 Task: Reply to email with the signature Donna Thompson with the subject 'Request for a performance review' from softage.1@softage.net with the message 'Please let me know if there are any concerns regarding the project budget.' with CC to softage.7@softage.net with an attached document Employee_contract.pdf
Action: Mouse moved to (833, 194)
Screenshot: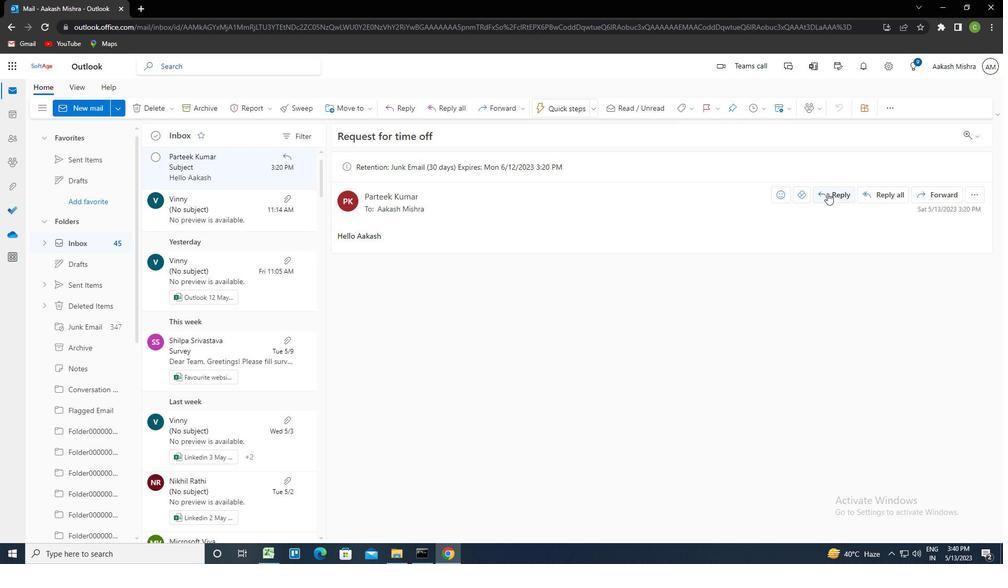 
Action: Mouse pressed left at (833, 194)
Screenshot: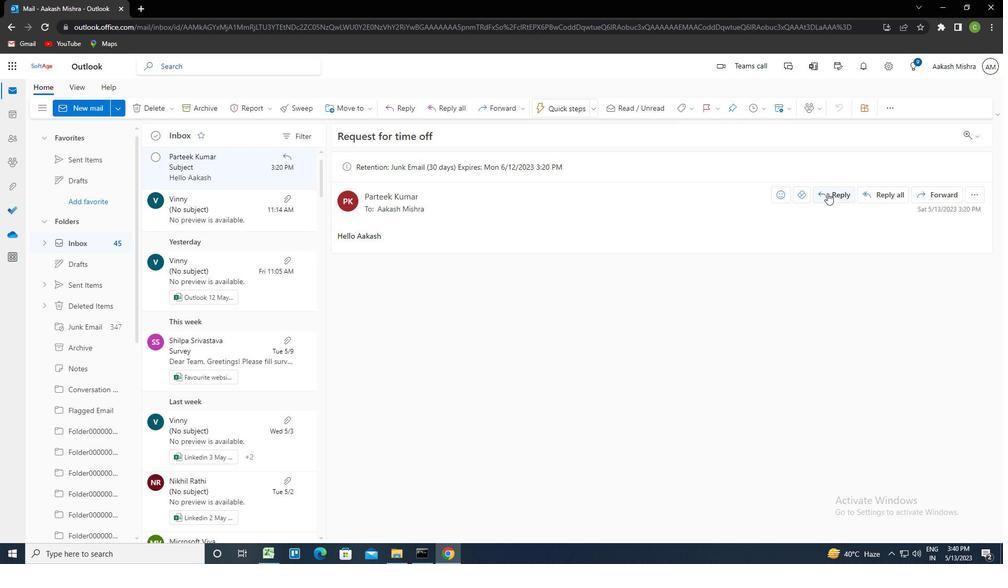 
Action: Mouse moved to (685, 107)
Screenshot: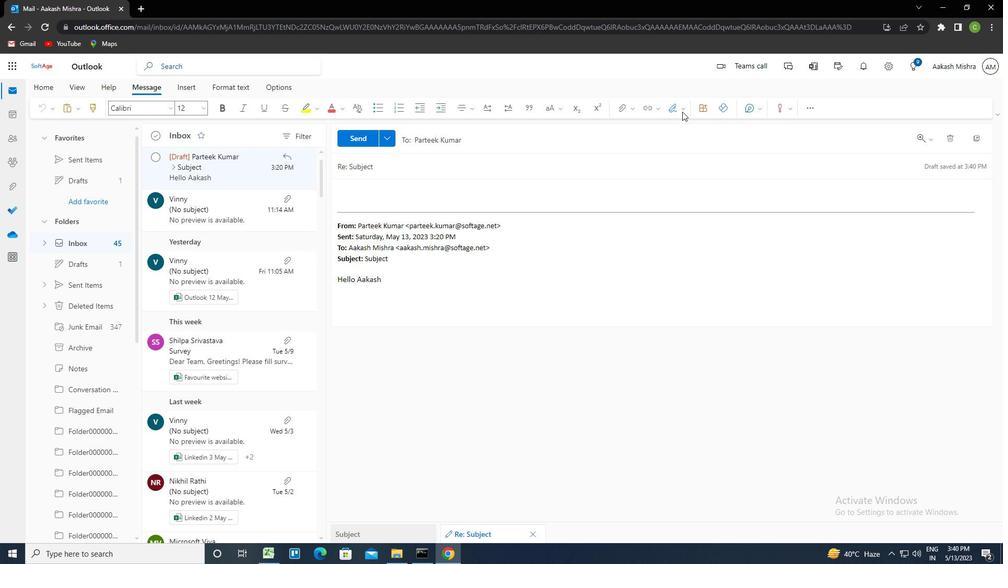
Action: Mouse pressed left at (685, 107)
Screenshot: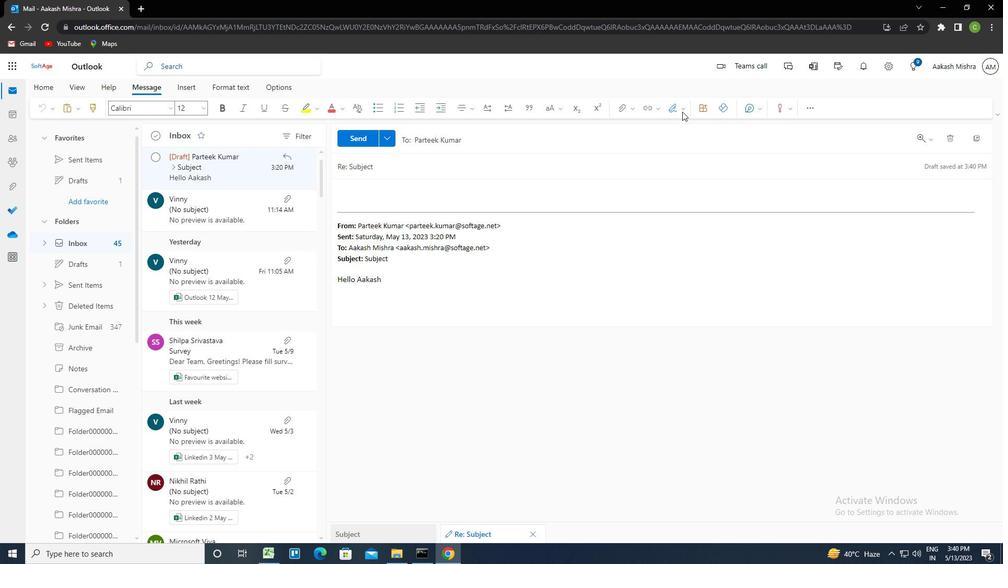 
Action: Mouse moved to (659, 152)
Screenshot: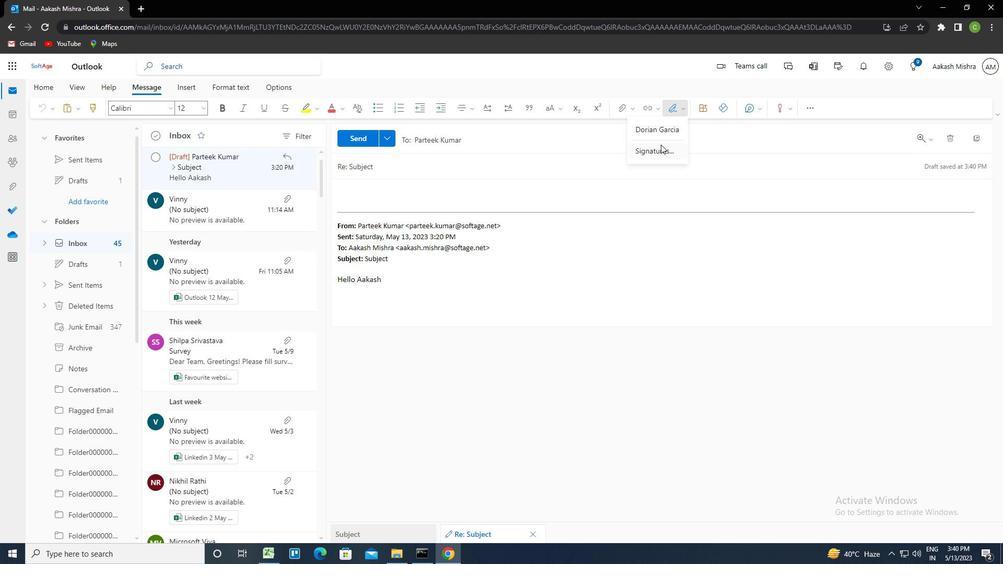
Action: Mouse pressed left at (659, 152)
Screenshot: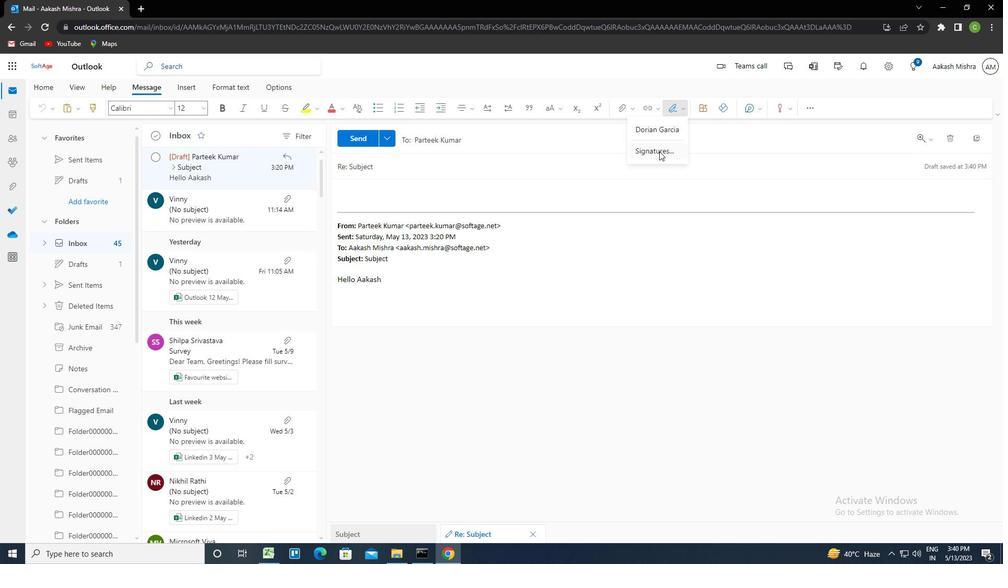 
Action: Mouse moved to (718, 193)
Screenshot: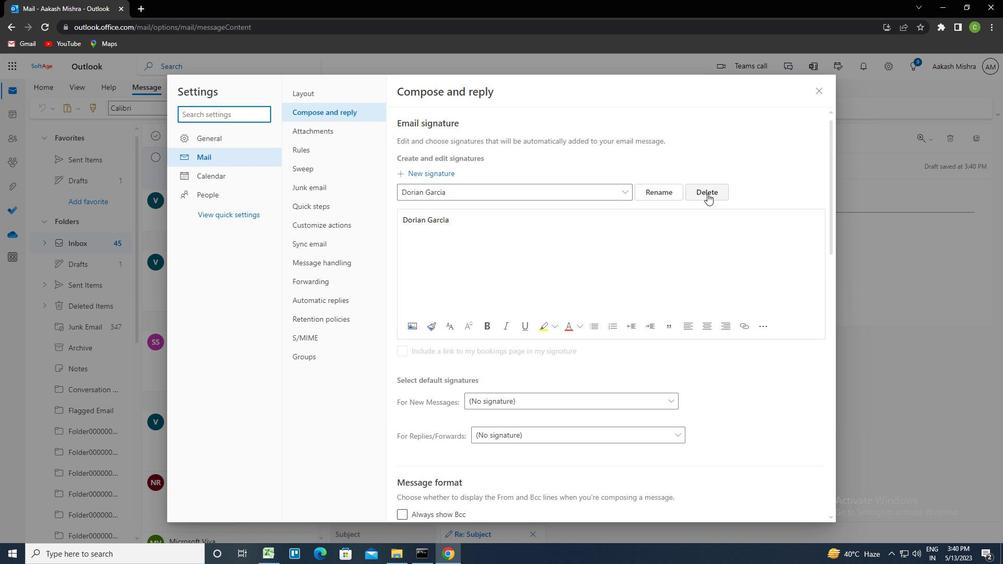 
Action: Mouse pressed left at (718, 193)
Screenshot: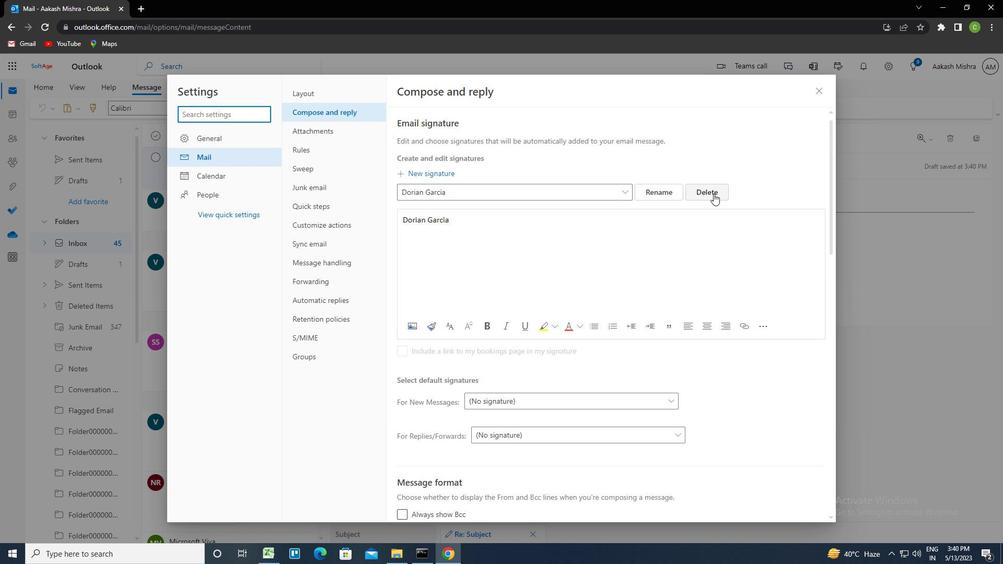 
Action: Mouse moved to (561, 191)
Screenshot: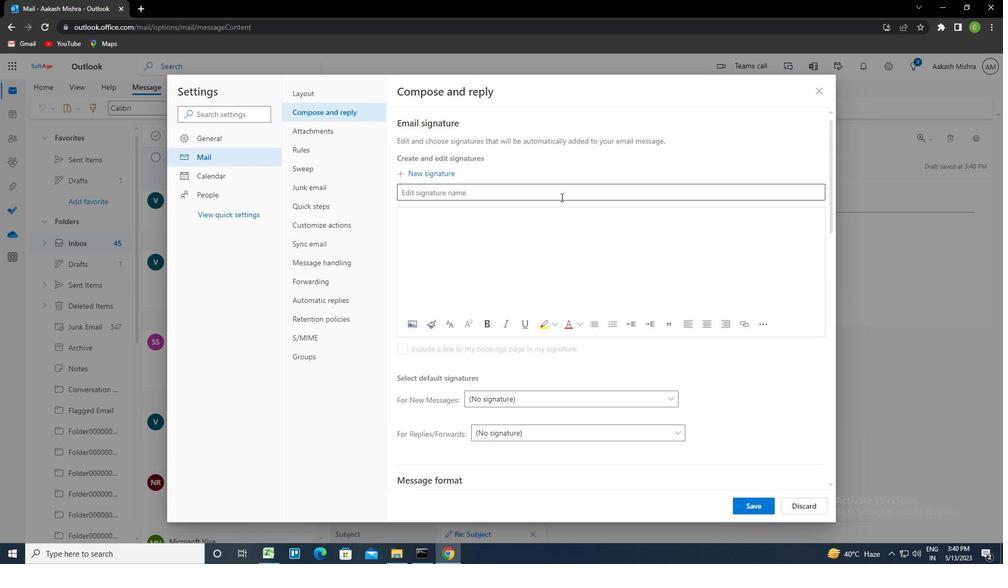 
Action: Mouse pressed left at (561, 191)
Screenshot: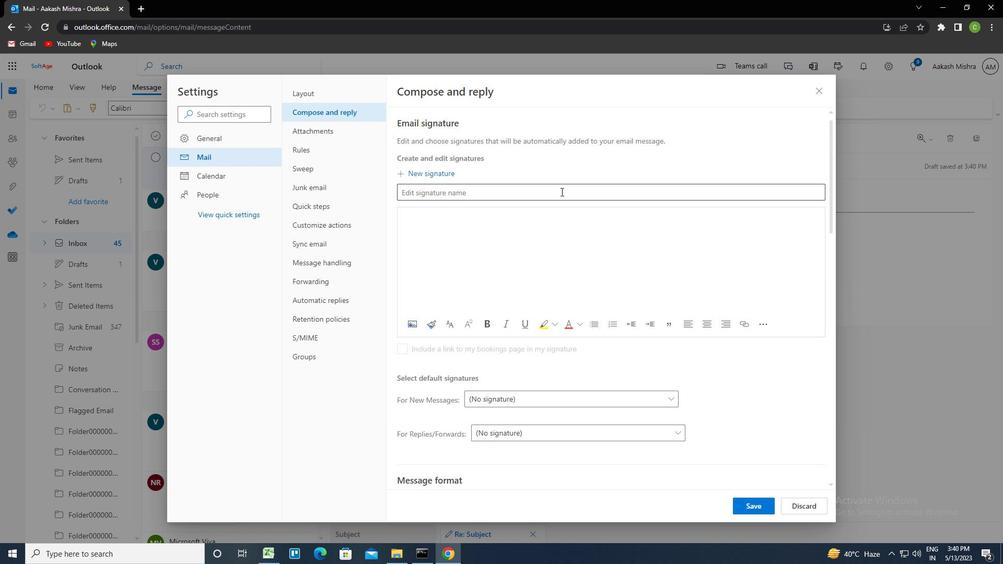 
Action: Key pressed <Key.caps_lock><Key.caps_lock>d<Key.caps_lock>onna<Key.space><Key.caps_lock>t<Key.caps_lock>hompson<Key.tab><Key.caps_lock>d<Key.caps_lock>onna<Key.space><Key.caps_lock>t<Key.caps_lock>hompson
Screenshot: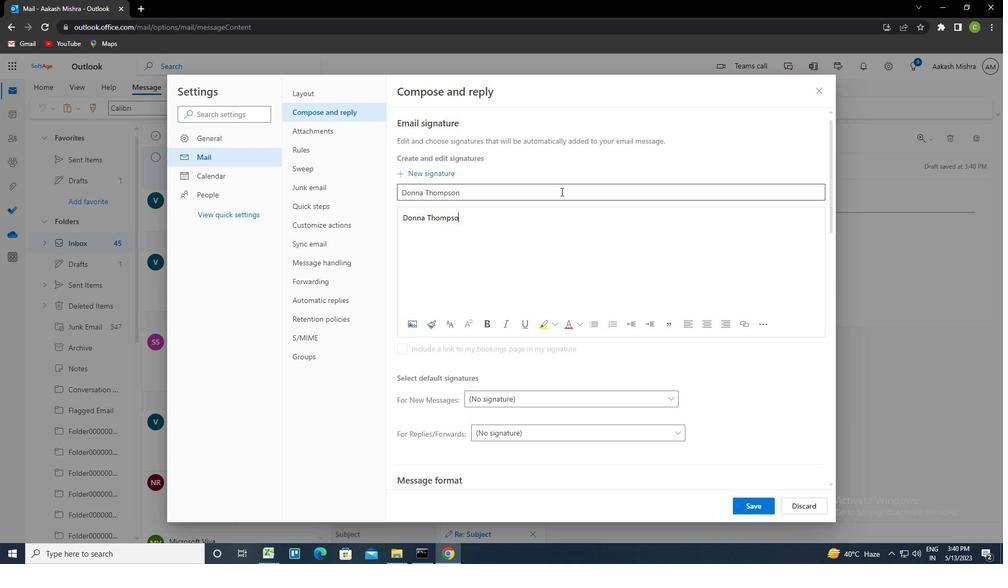 
Action: Mouse moved to (742, 504)
Screenshot: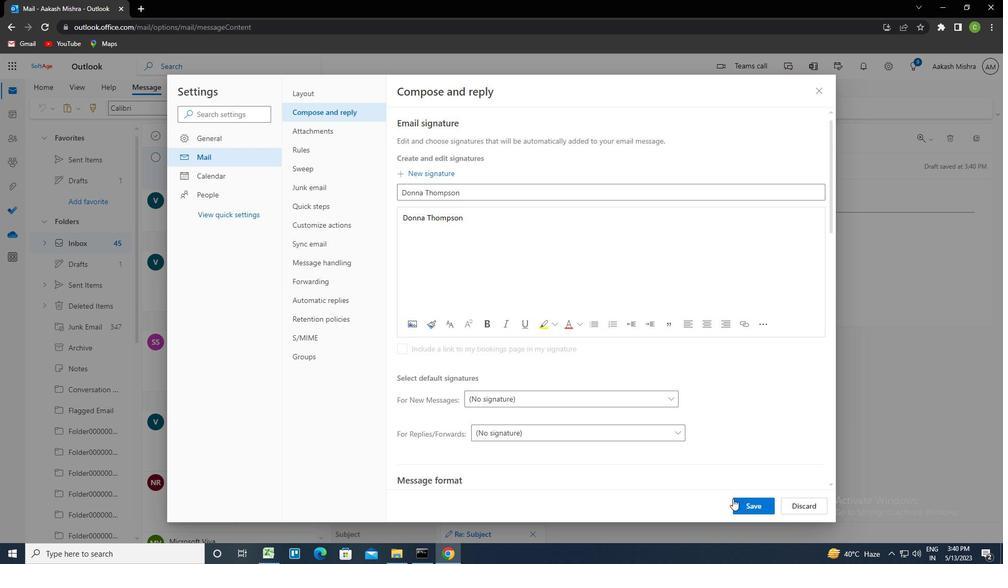 
Action: Mouse pressed left at (742, 504)
Screenshot: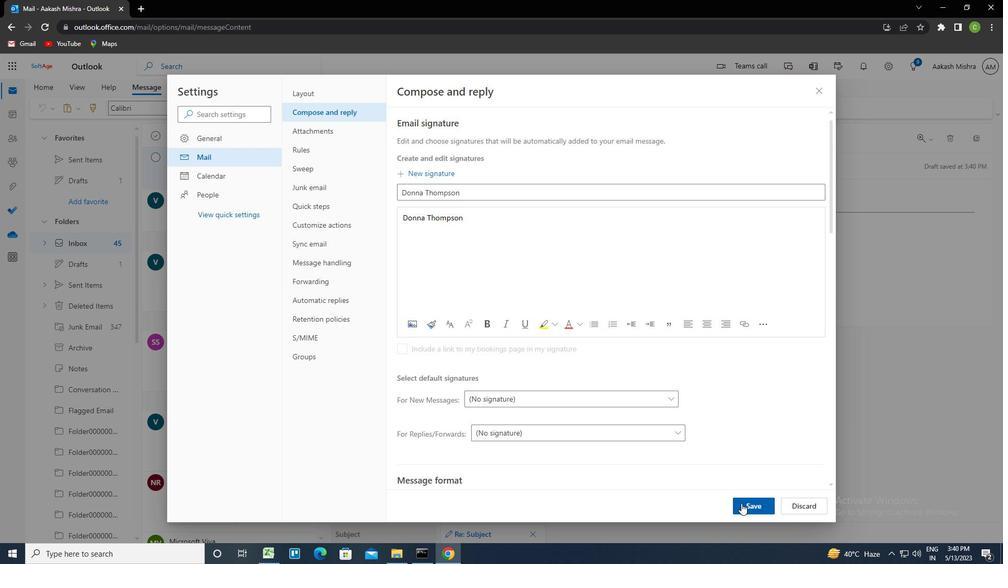 
Action: Mouse moved to (821, 90)
Screenshot: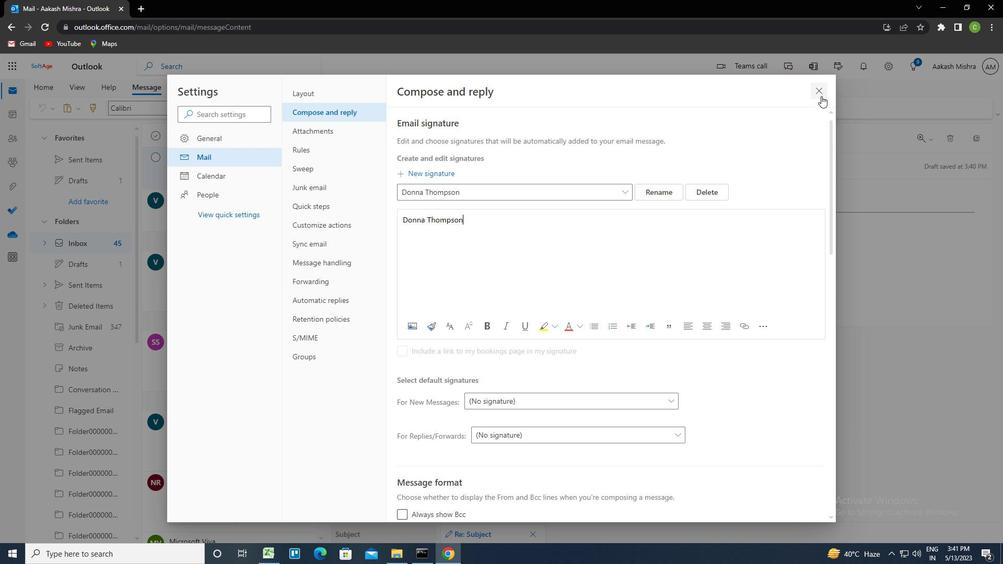
Action: Mouse pressed left at (821, 90)
Screenshot: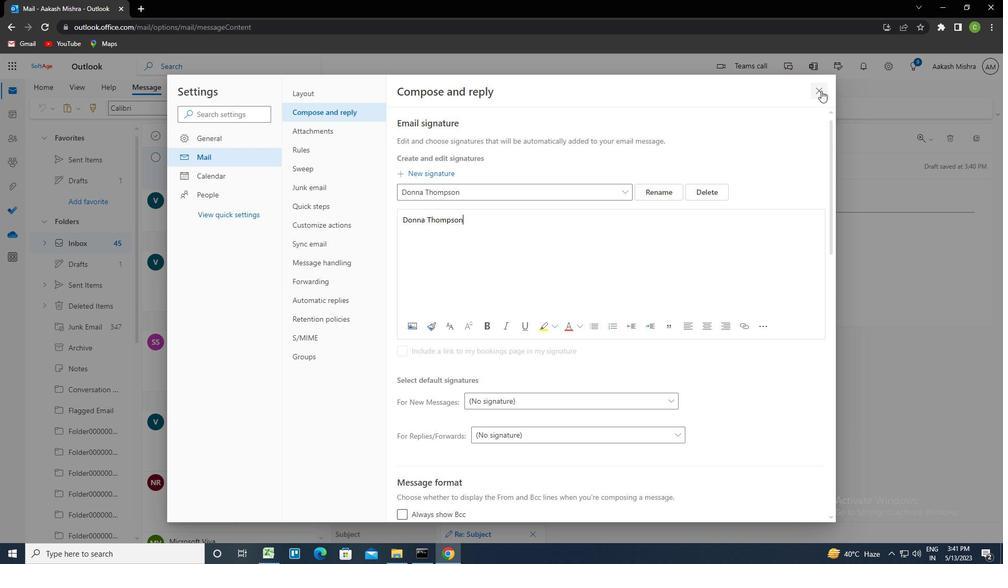 
Action: Mouse moved to (676, 104)
Screenshot: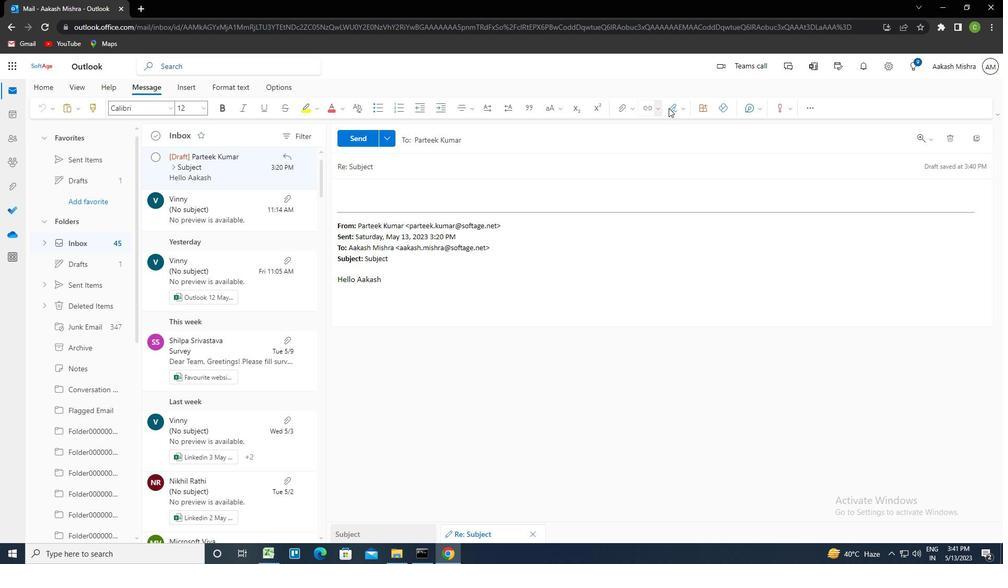 
Action: Mouse pressed left at (676, 104)
Screenshot: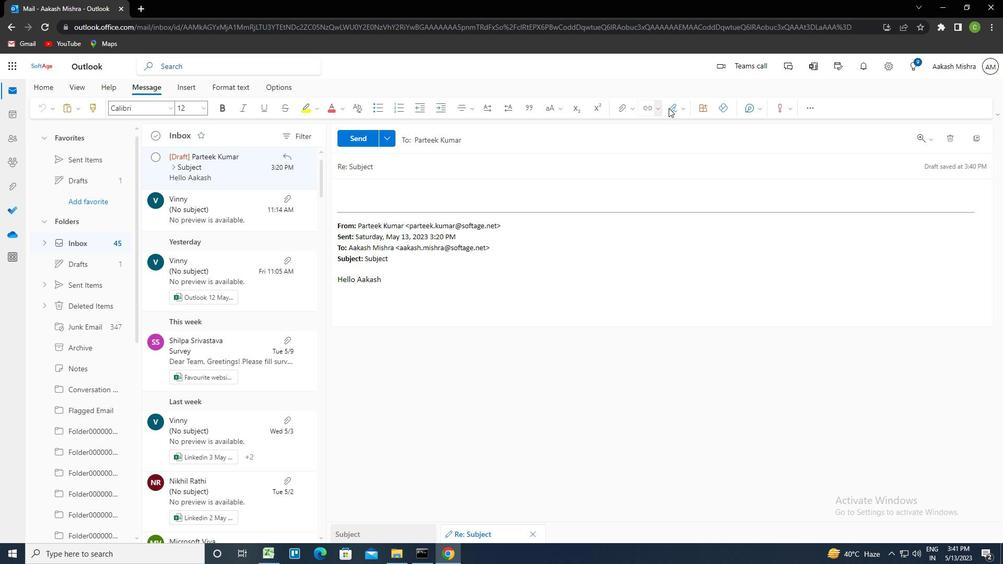 
Action: Mouse moved to (648, 131)
Screenshot: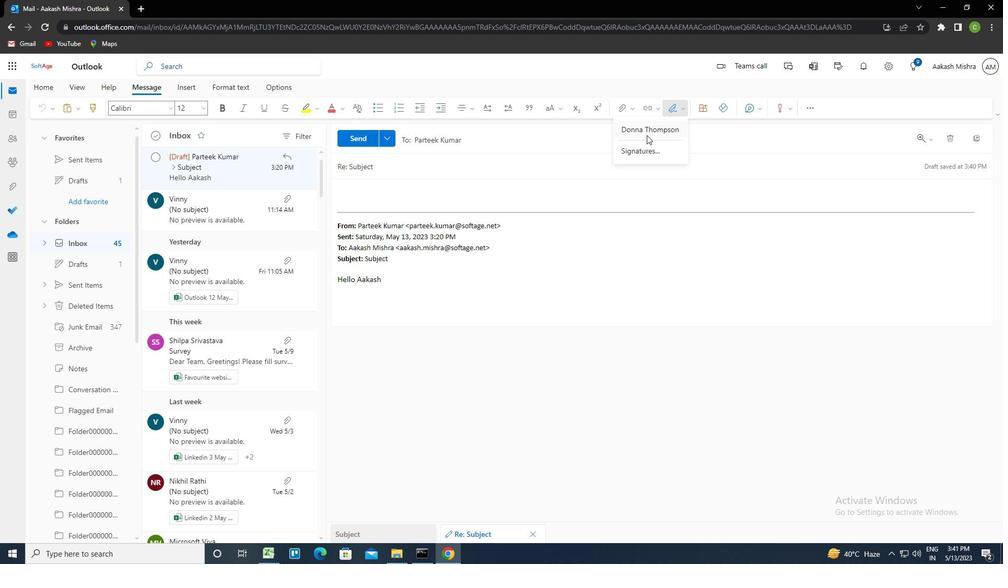 
Action: Mouse pressed left at (648, 131)
Screenshot: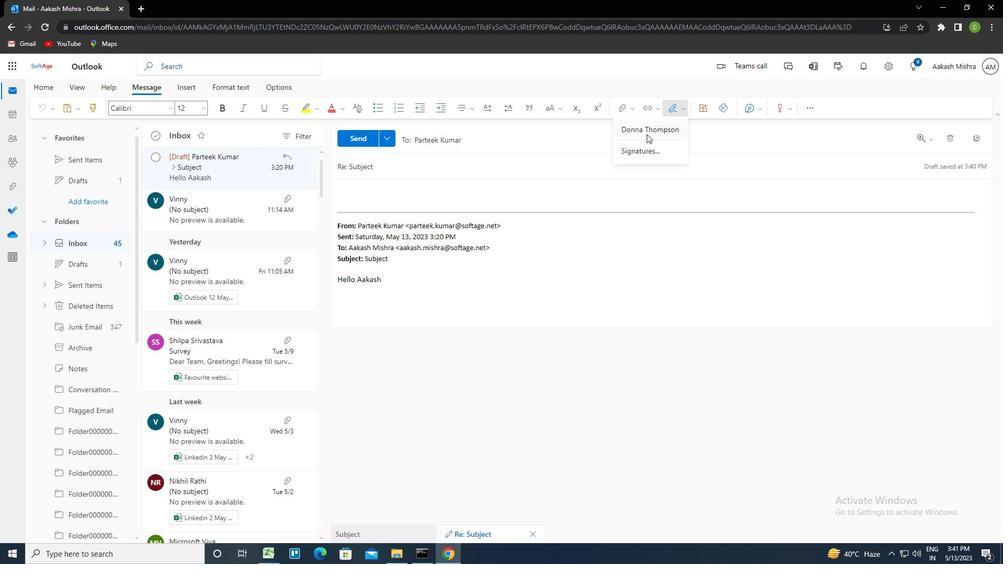 
Action: Mouse moved to (402, 168)
Screenshot: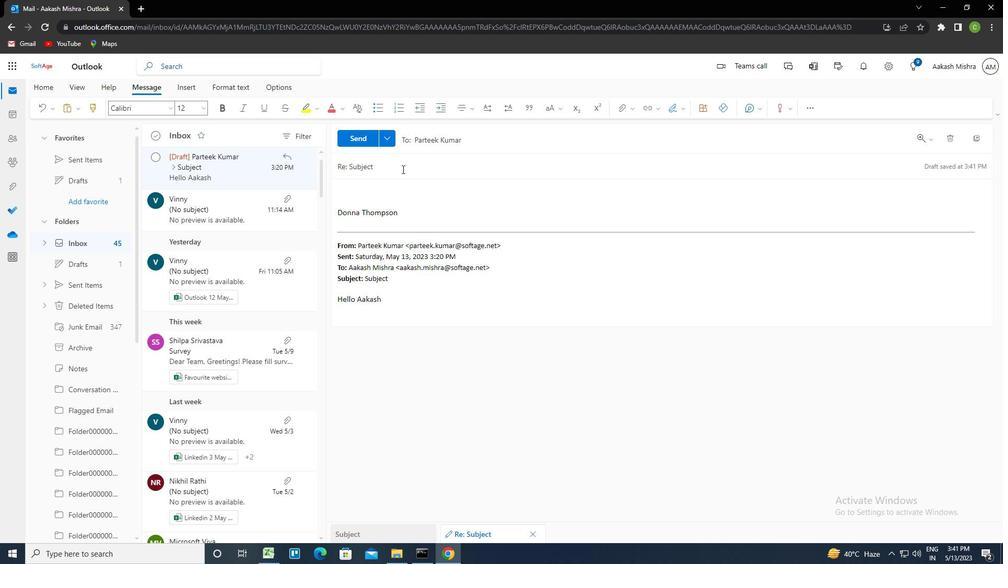 
Action: Mouse pressed left at (402, 168)
Screenshot: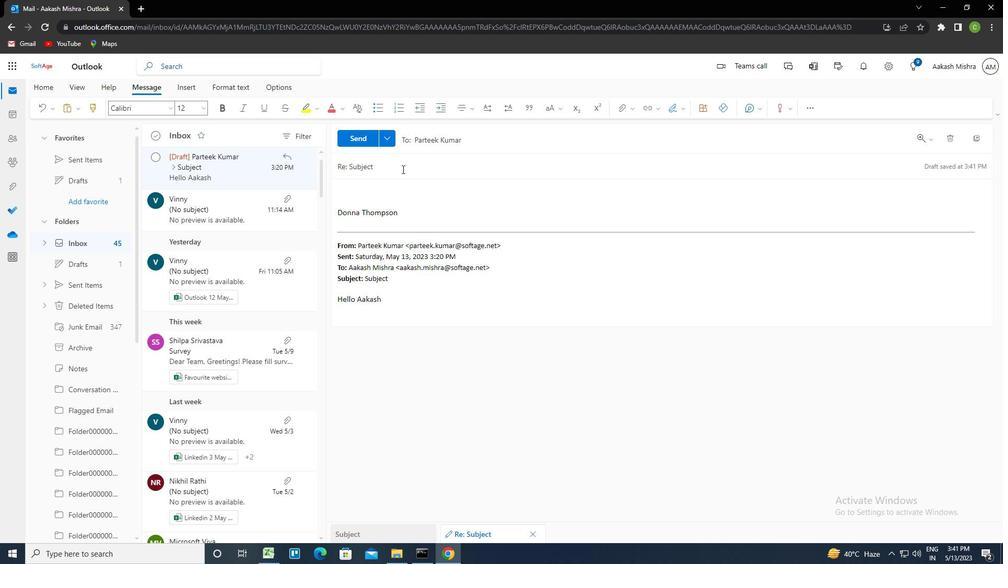 
Action: Key pressed <Key.backspace><Key.backspace><Key.backspace><Key.backspace><Key.backspace><Key.backspace><Key.backspace><Key.backspace><Key.backspace><Key.backspace><Key.backspace><Key.backspace><Key.backspace><Key.backspace><Key.caps_lock>r<Key.caps_lock>equest<Key.space>for<Key.space>a<Key.space>performance<Key.space>review<Key.tab><Key.caps_lock>p<Key.caps_lock>lease<Key.space>let<Key.space>me<Key.space>know<Key.space>if<Key.space>there<Key.space>are<Key.space>any<Key.space>concerns<Key.space>regarding<Key.space>the<Key.space>project<Key.space>budget
Screenshot: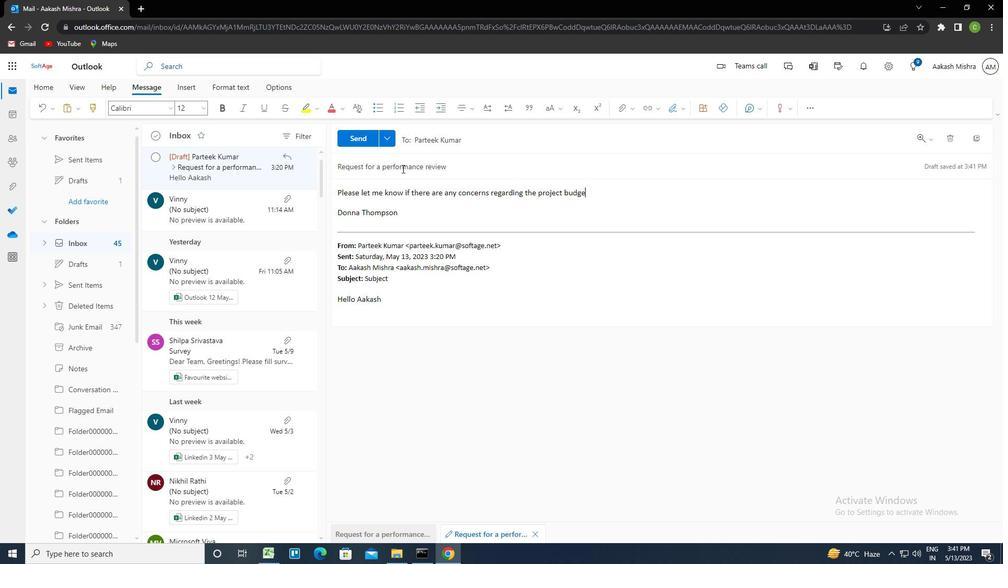 
Action: Mouse moved to (491, 140)
Screenshot: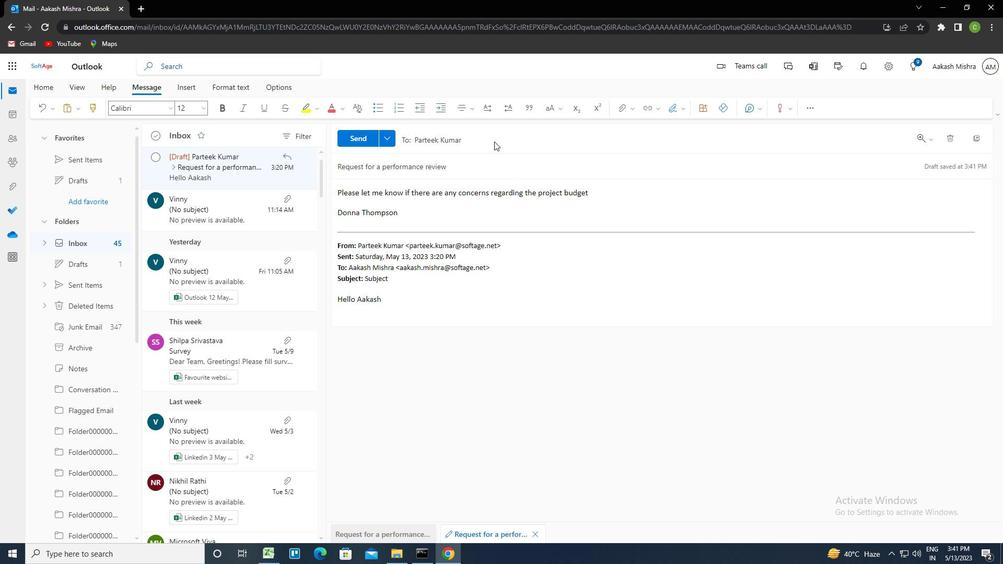 
Action: Mouse pressed left at (491, 140)
Screenshot: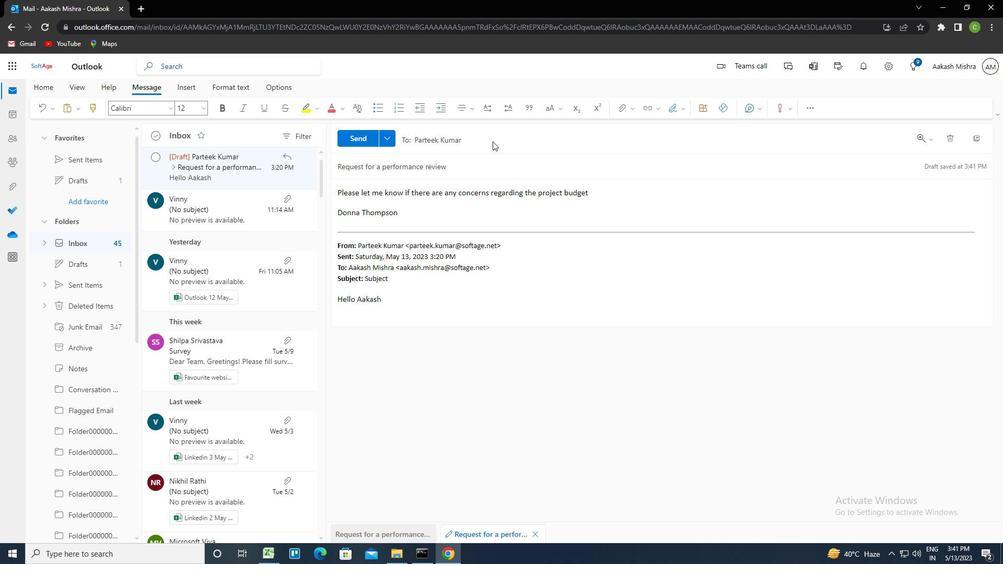 
Action: Mouse moved to (400, 188)
Screenshot: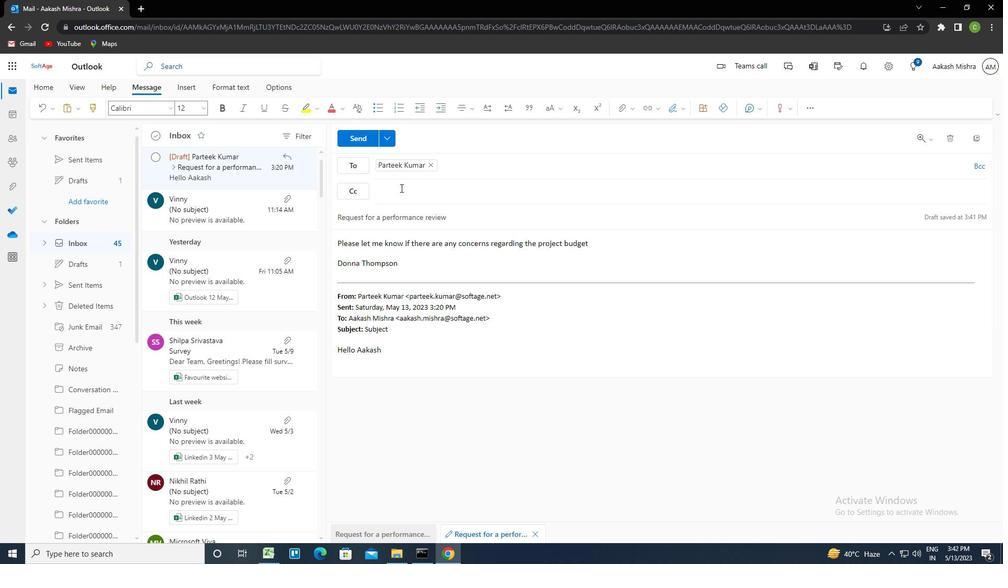 
Action: Mouse pressed left at (400, 188)
Screenshot: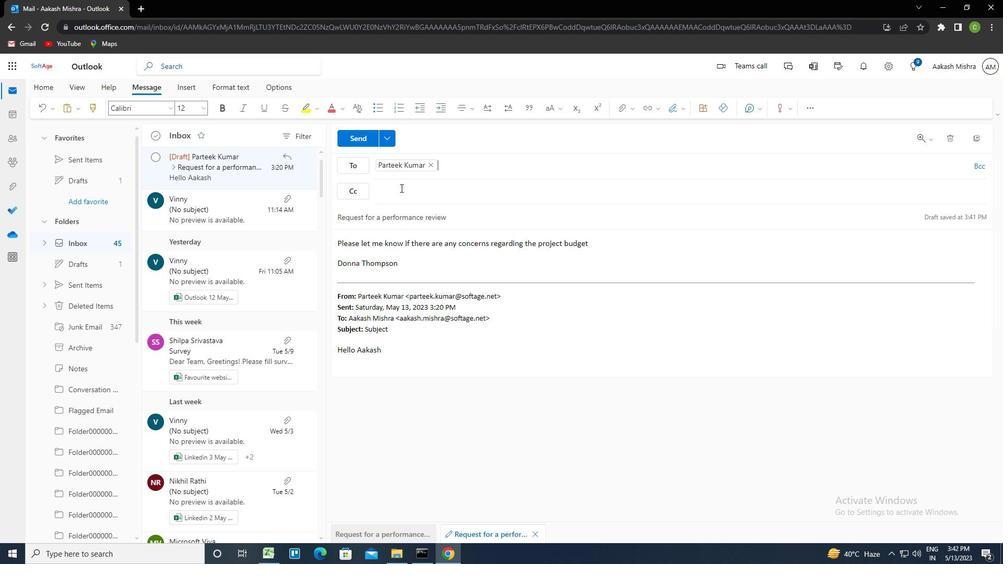 
Action: Key pressed <Key.caps_lock><Key.caps_lock>softage.7<Key.shift>@SOFTAGE<Key.enter>
Screenshot: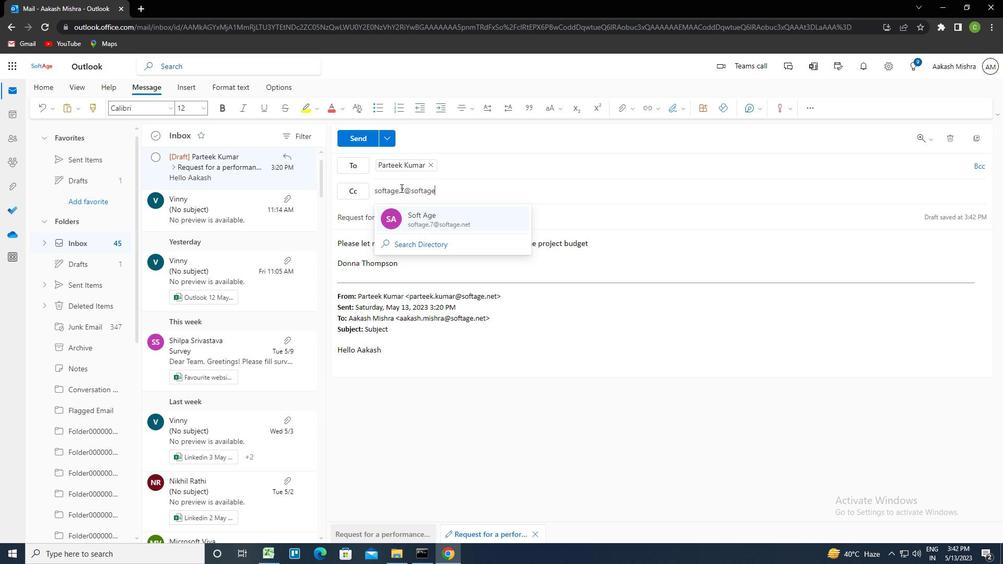 
Action: Mouse moved to (636, 108)
Screenshot: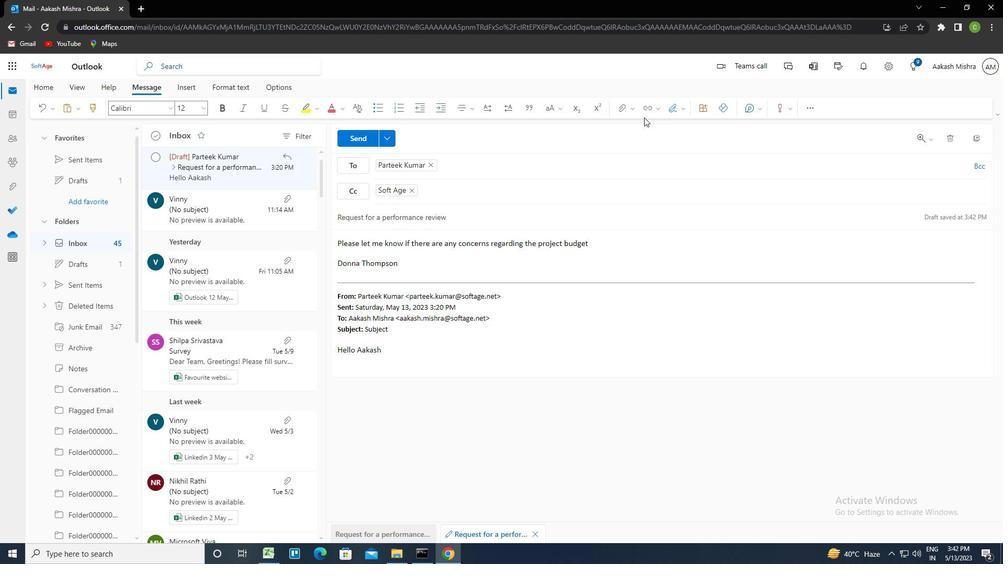 
Action: Mouse pressed left at (636, 108)
Screenshot: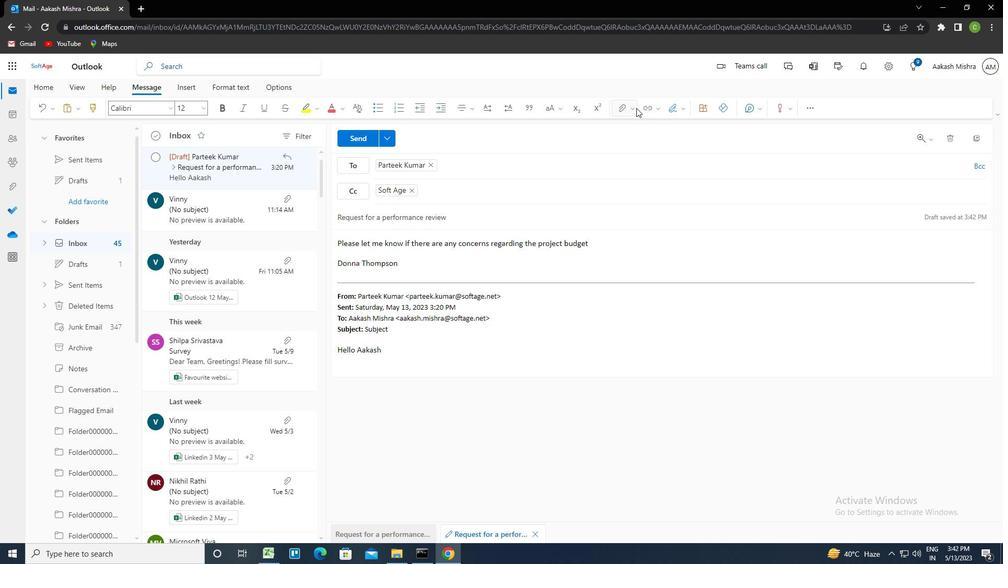 
Action: Mouse moved to (581, 131)
Screenshot: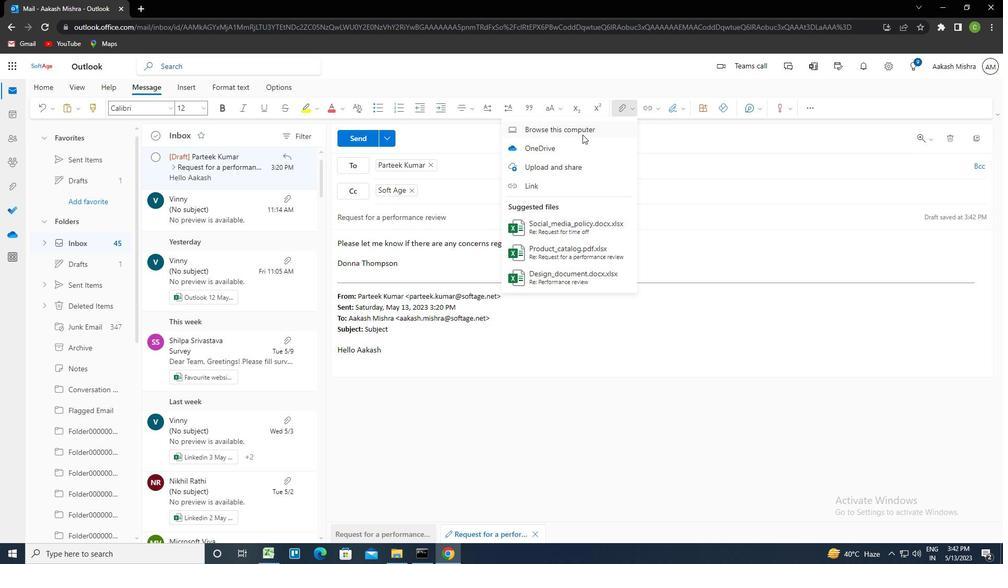 
Action: Mouse pressed left at (581, 131)
Screenshot: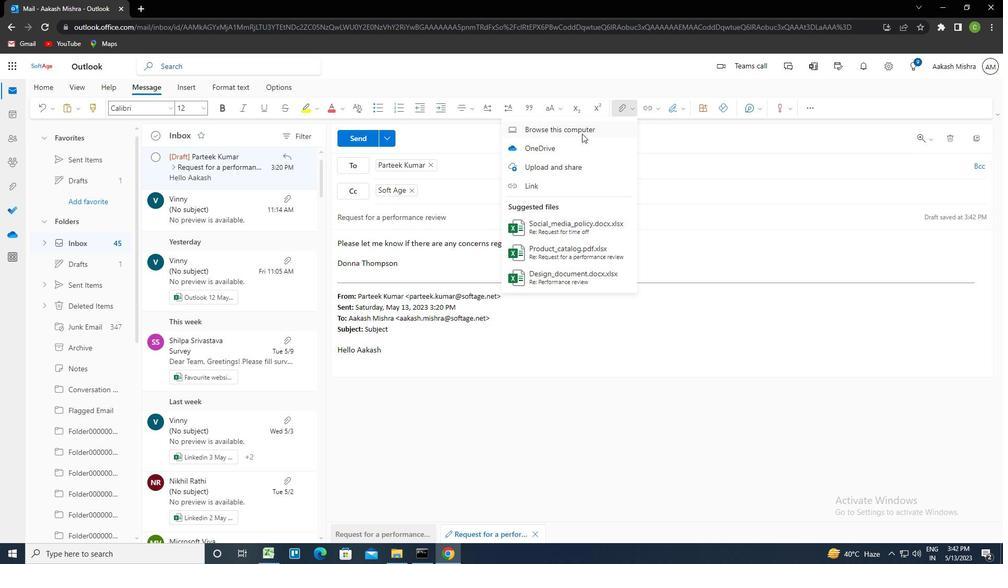
Action: Mouse moved to (183, 139)
Screenshot: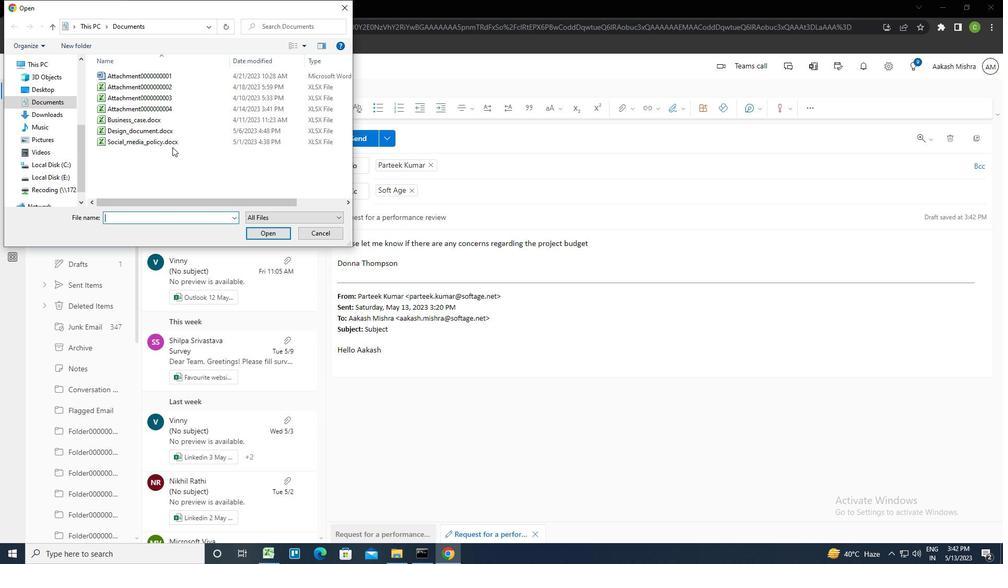 
Action: Mouse pressed left at (183, 139)
Screenshot: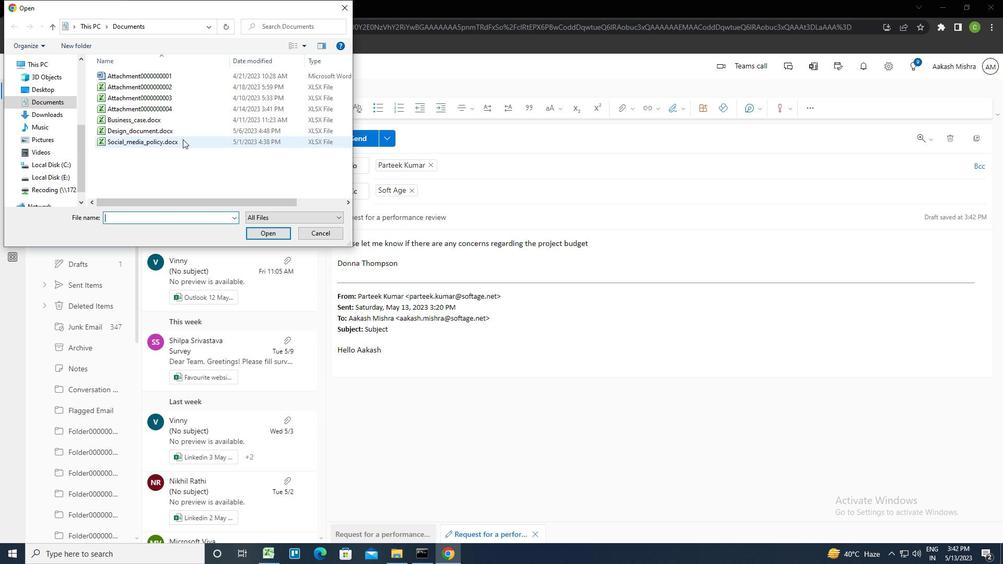 
Action: Key pressed <Key.f2><Key.caps_lock>E<Key.caps_lock>MPLOYEE<Key.shift_r>_CONTRACT<Key.shift_r><Key.shift_r><Key.shift_r><Key.shift_r><Key.shift_r><Key.shift_r><Key.shift_r><Key.shift_r><Key.shift_r><Key.shift_r><Key.shift_r><Key.shift_r><Key.shift_r><Key.shift_r><Key.shift_r><Key.shift_r><Key.shift_r><Key.shift_r><Key.shift_r><Key.shift_r><Key.shift_r><Key.shift_r><Key.shift_r>.PDF
Screenshot: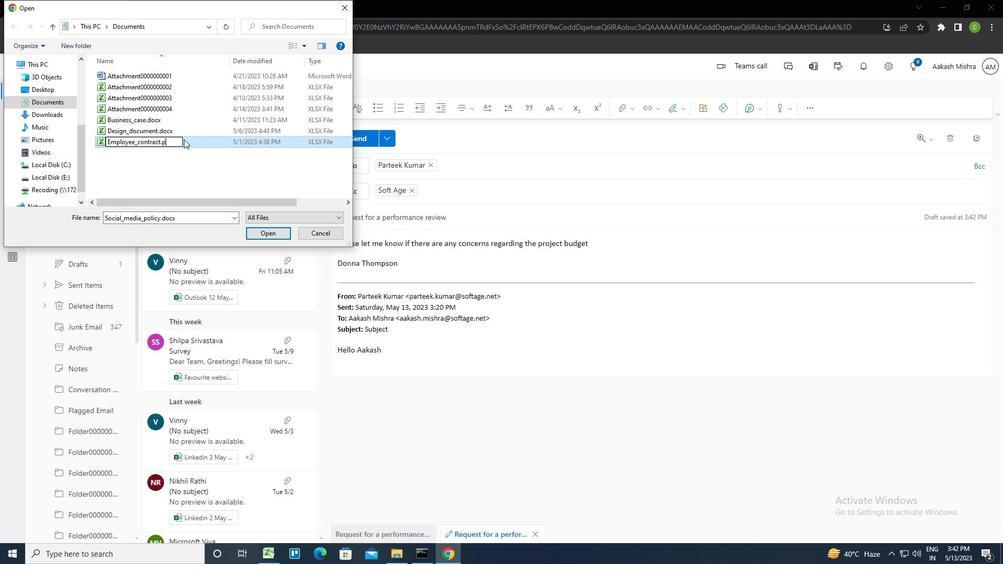 
Action: Mouse moved to (214, 145)
Screenshot: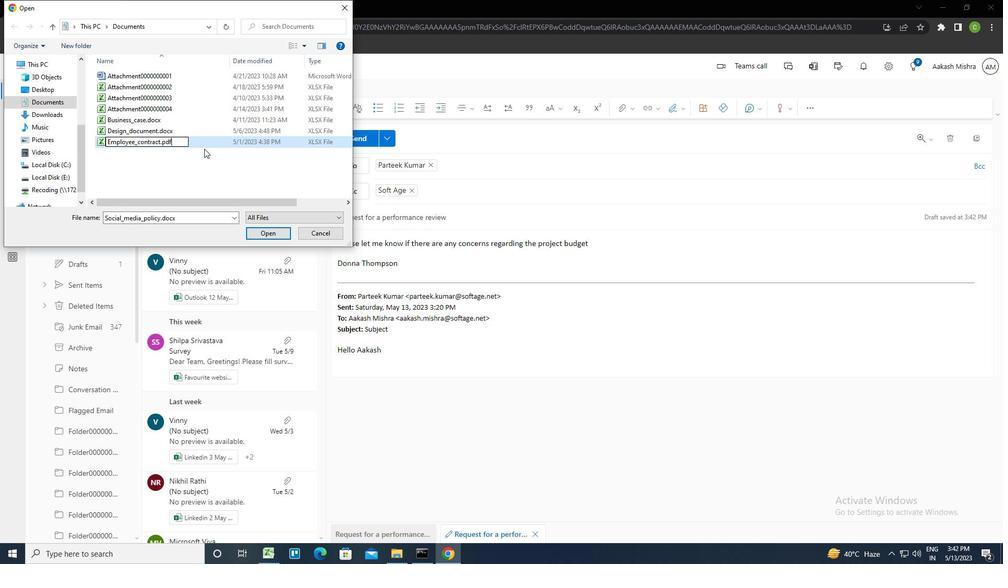 
Action: Mouse pressed left at (214, 145)
Screenshot: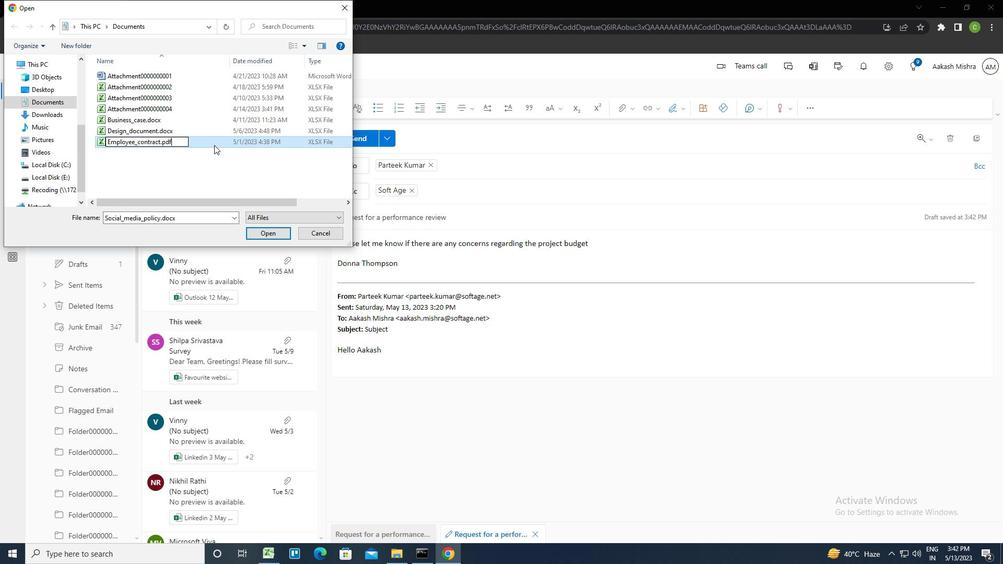 
Action: Mouse pressed left at (214, 145)
Screenshot: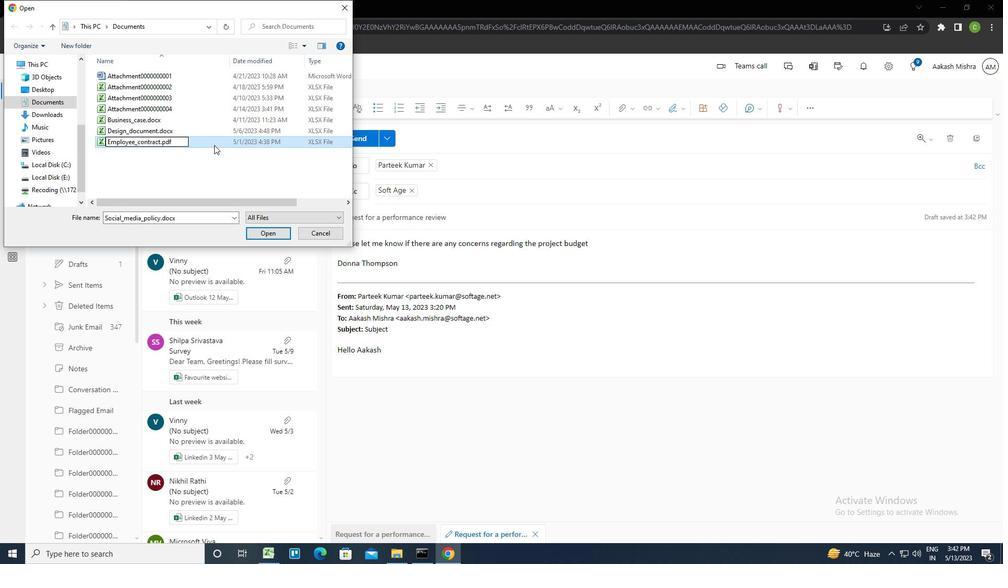 
Action: Mouse moved to (364, 142)
Screenshot: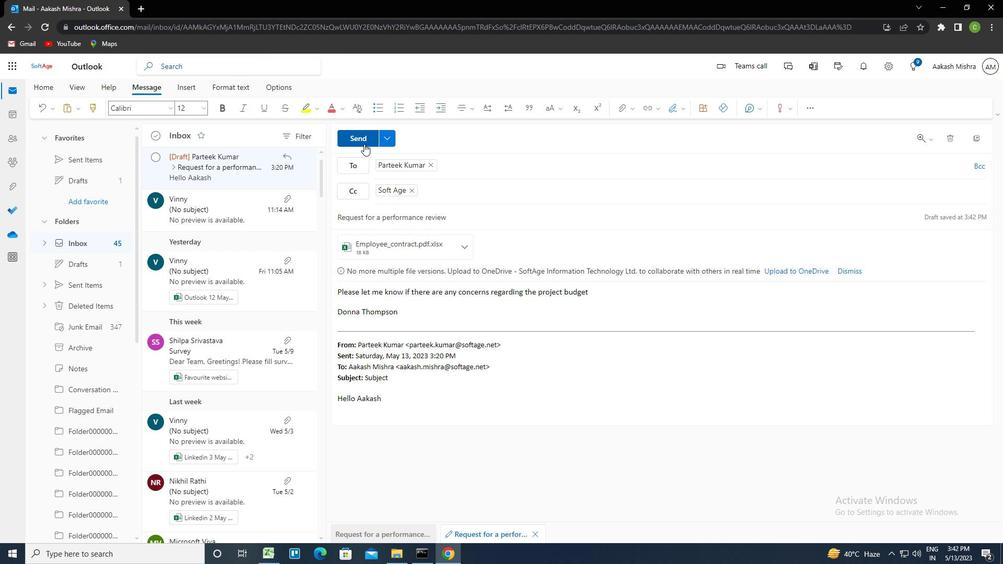 
Action: Mouse pressed left at (364, 142)
Screenshot: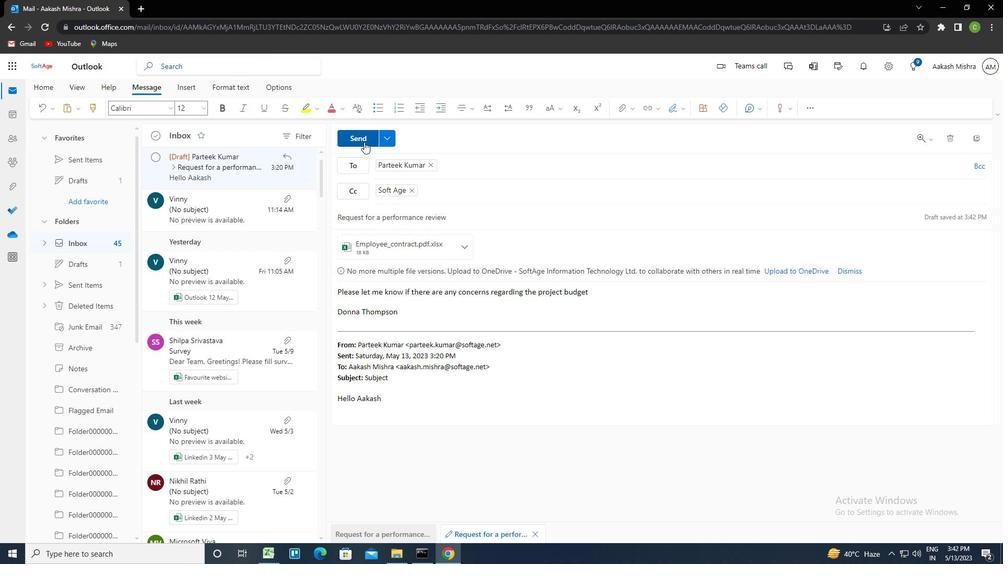 
Action: Mouse moved to (494, 300)
Screenshot: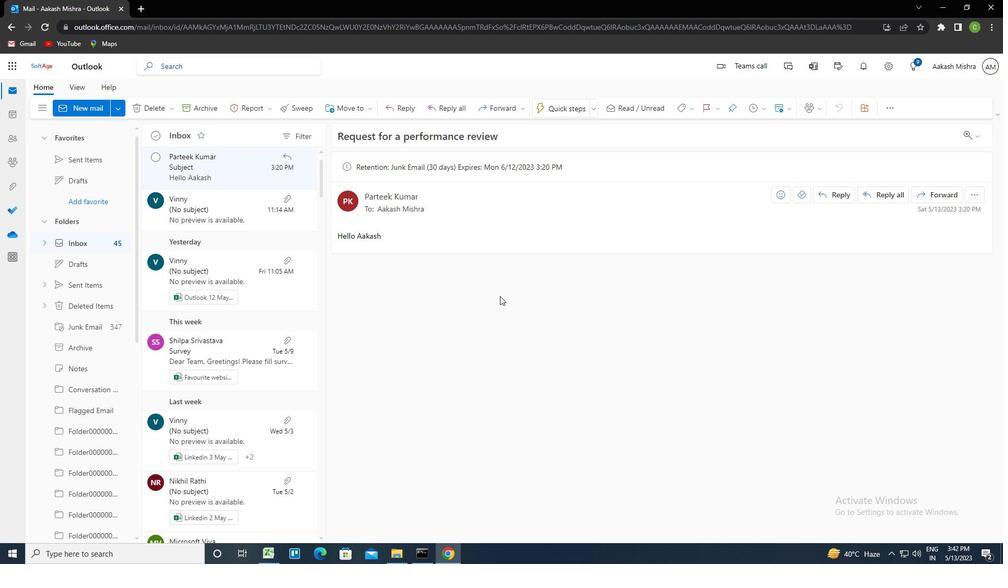
